 Task: Add an action where "Comment mode is Private" in downgrade and inform.
Action: Mouse moved to (92, 369)
Screenshot: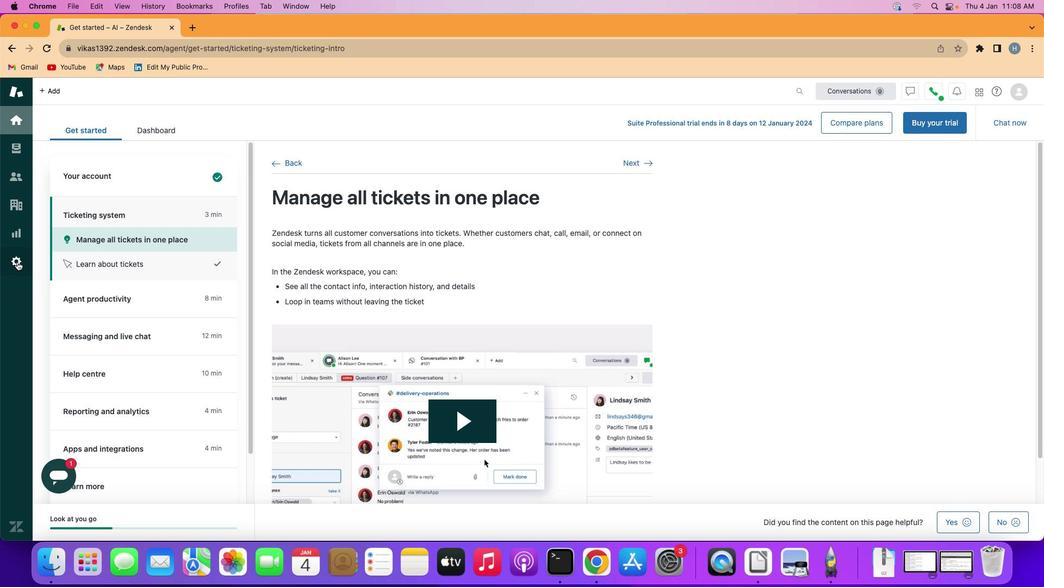 
Action: Mouse pressed left at (92, 369)
Screenshot: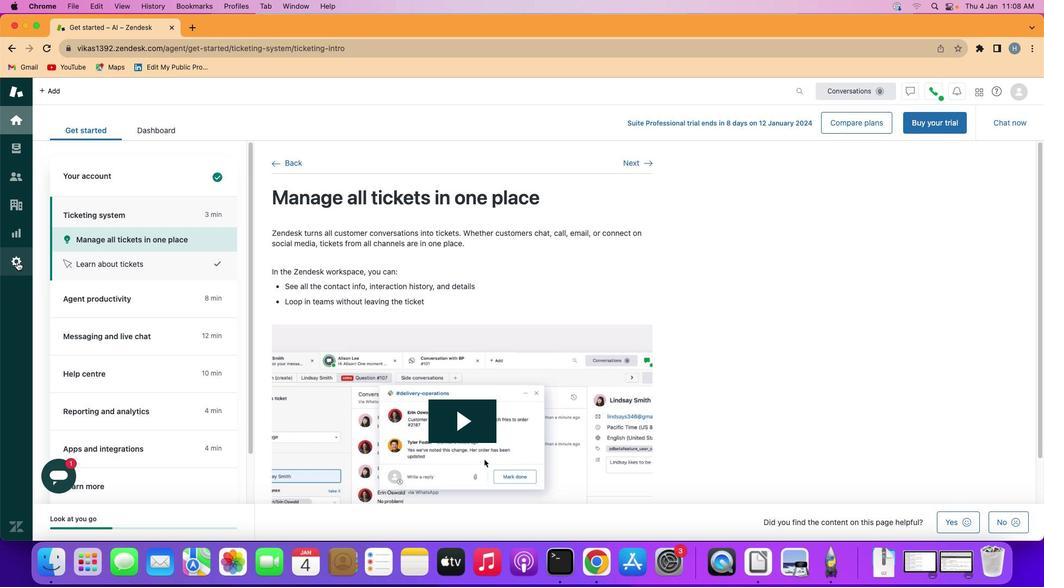 
Action: Mouse moved to (240, 423)
Screenshot: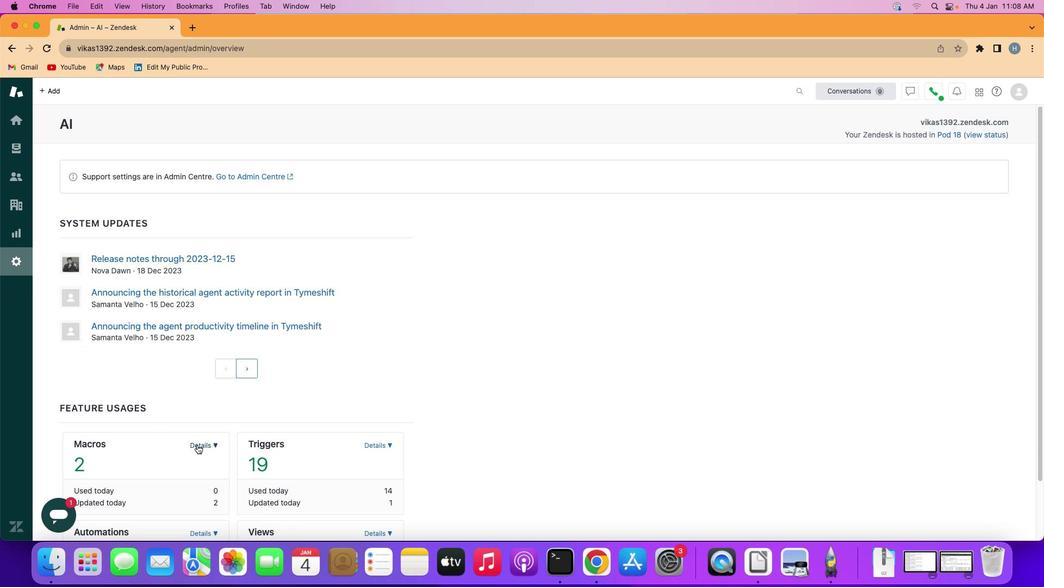 
Action: Mouse pressed left at (240, 423)
Screenshot: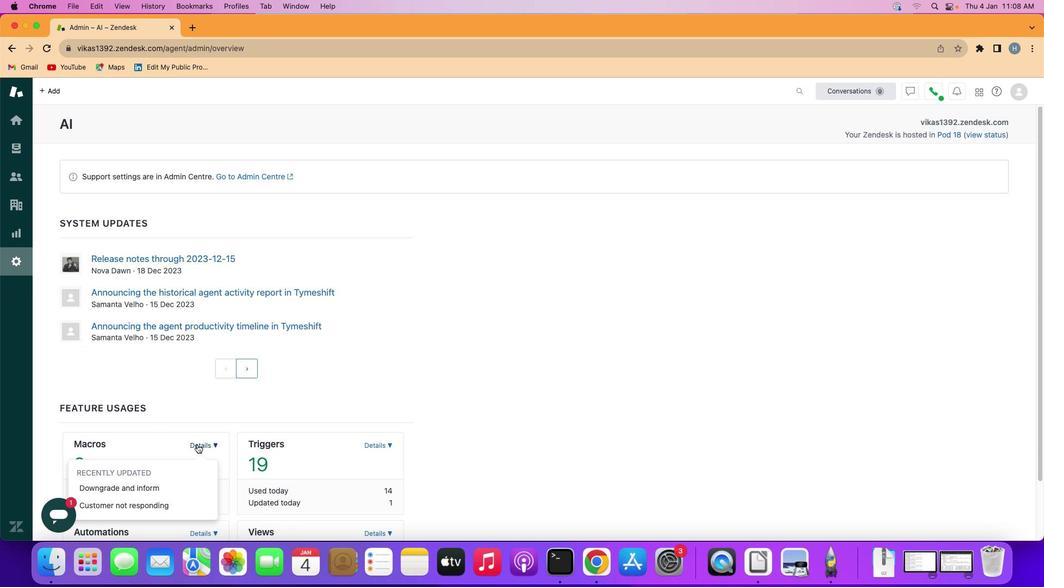 
Action: Mouse moved to (201, 434)
Screenshot: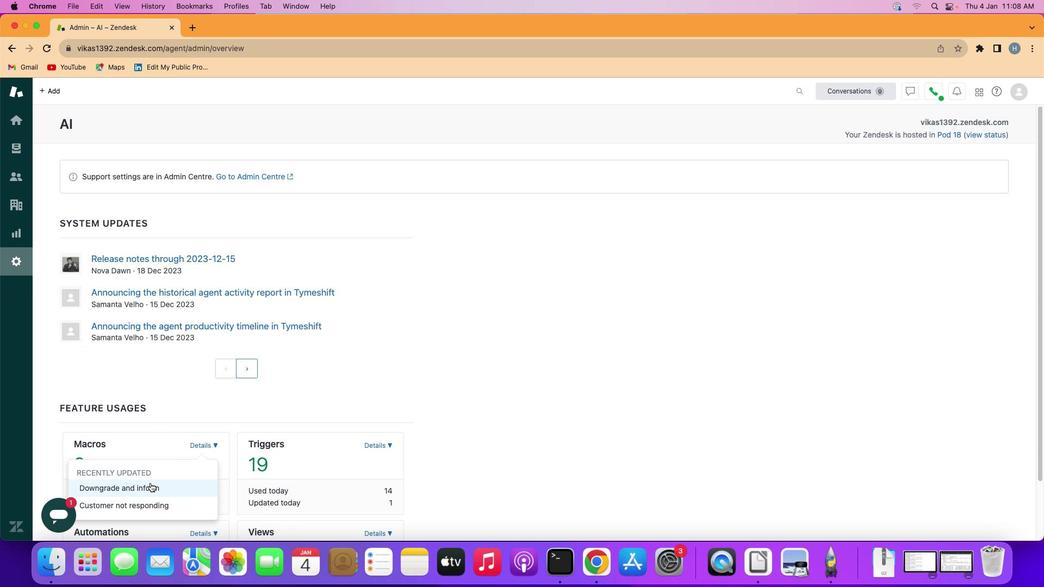 
Action: Mouse pressed left at (201, 434)
Screenshot: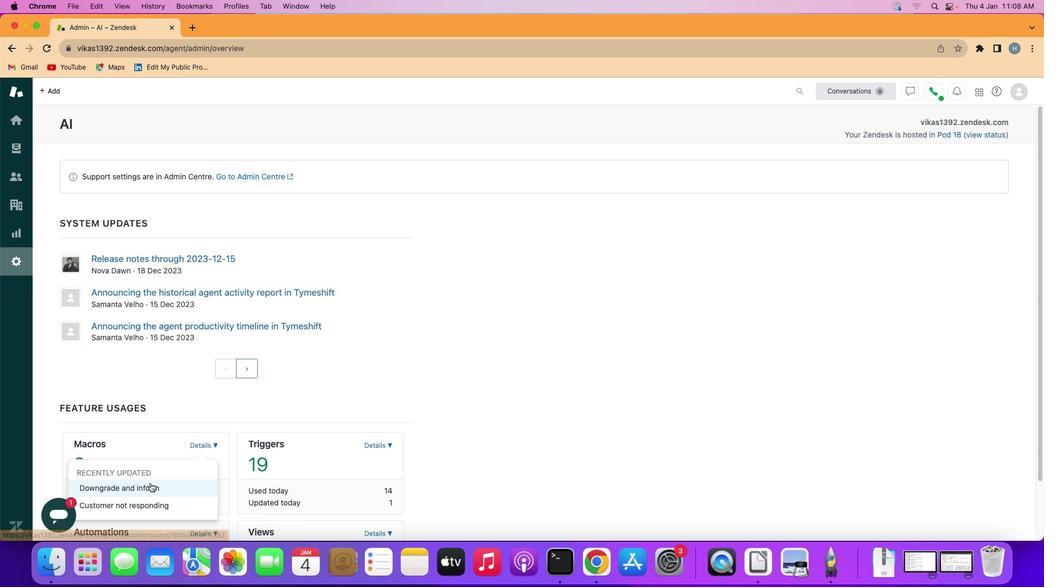 
Action: Mouse moved to (236, 408)
Screenshot: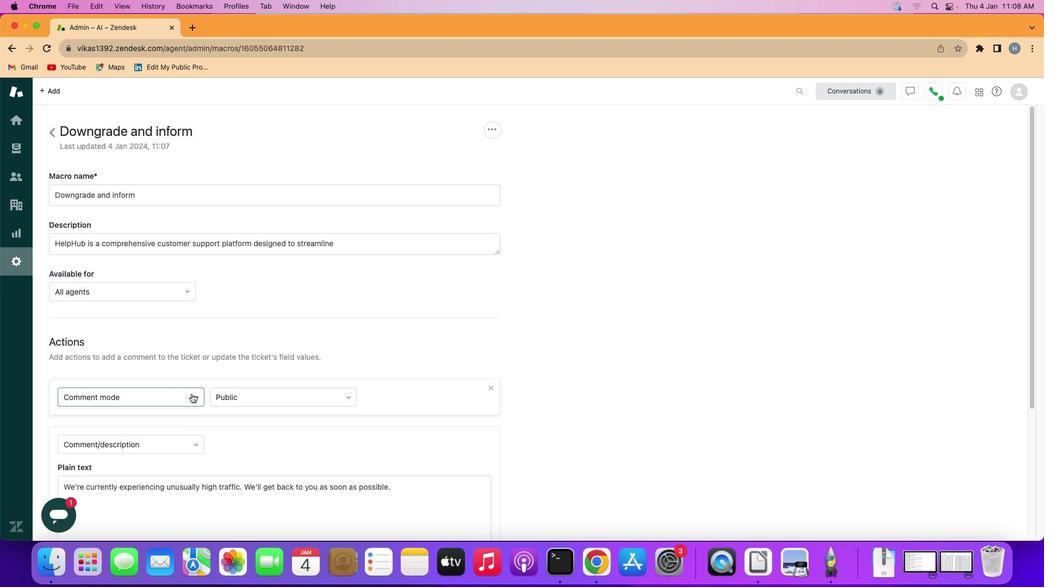 
Action: Mouse pressed left at (236, 408)
Screenshot: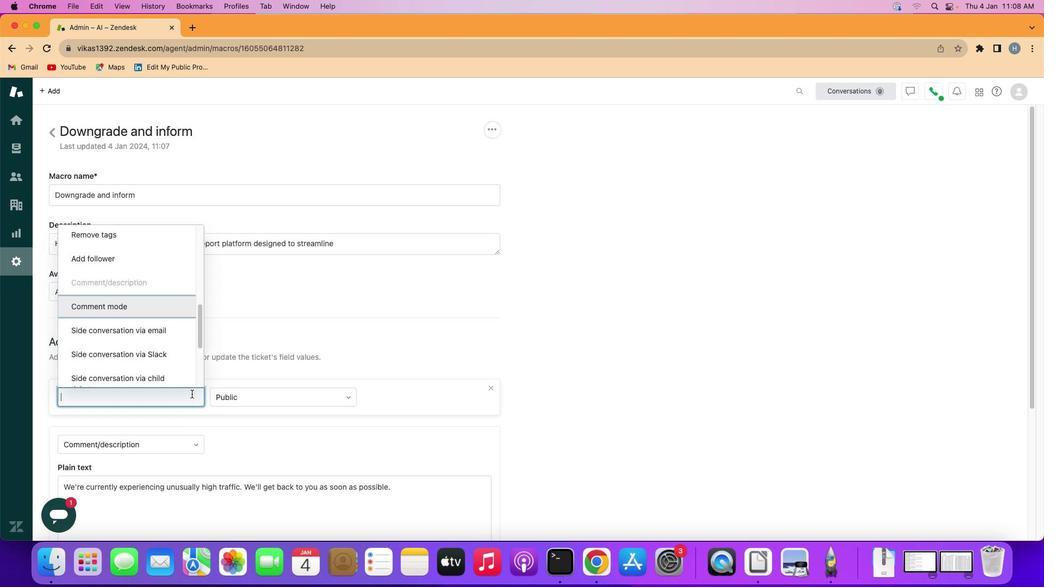 
Action: Mouse moved to (220, 383)
Screenshot: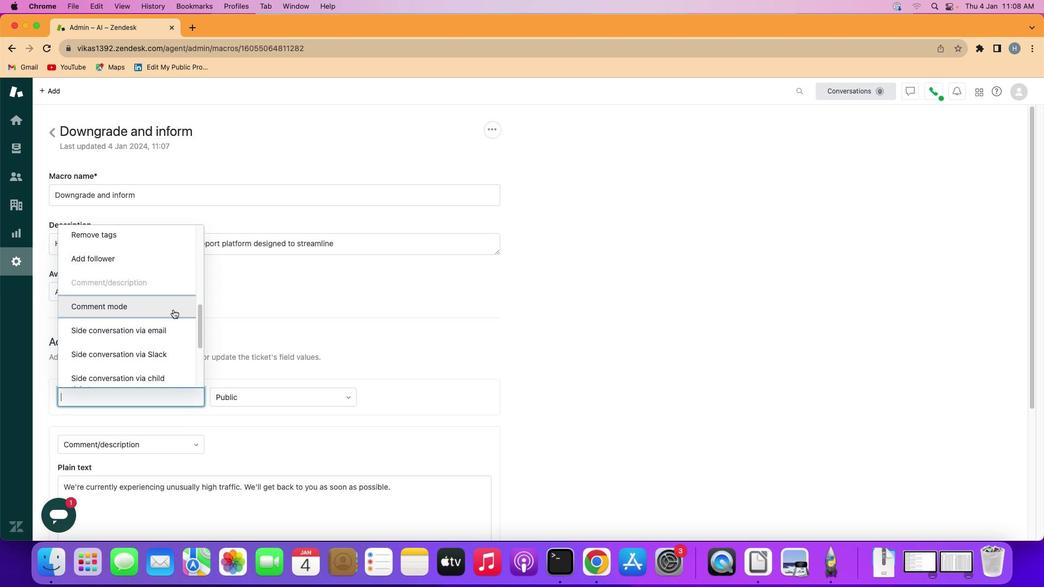 
Action: Mouse pressed left at (220, 383)
Screenshot: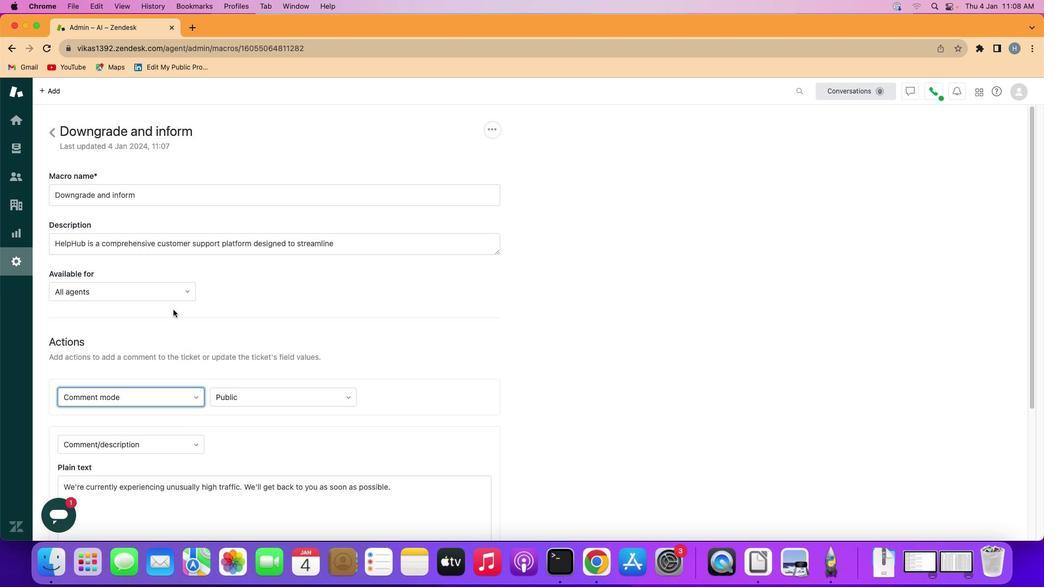 
Action: Mouse moved to (292, 409)
Screenshot: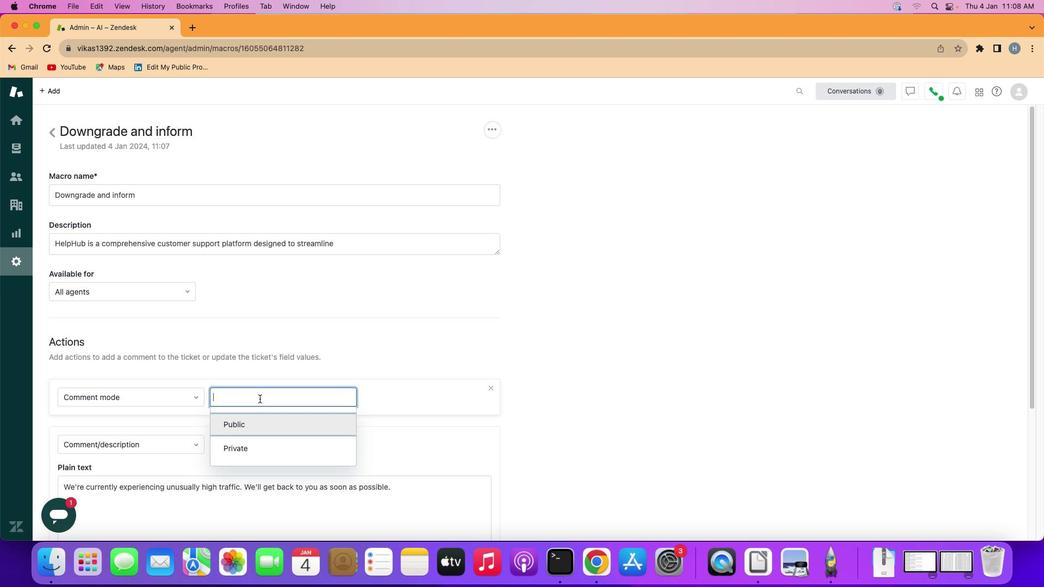 
Action: Mouse pressed left at (292, 409)
Screenshot: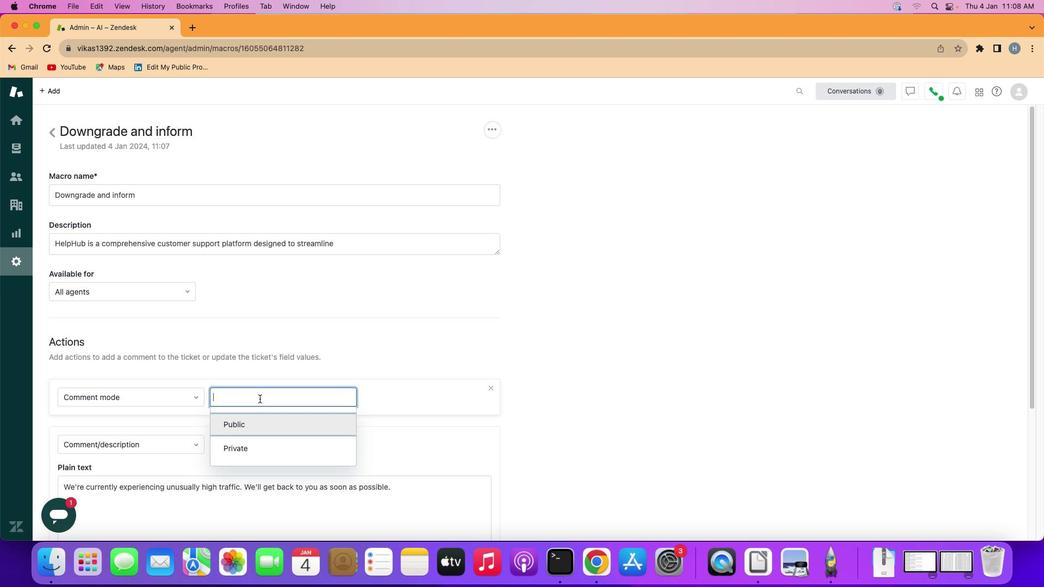 
Action: Mouse moved to (288, 425)
Screenshot: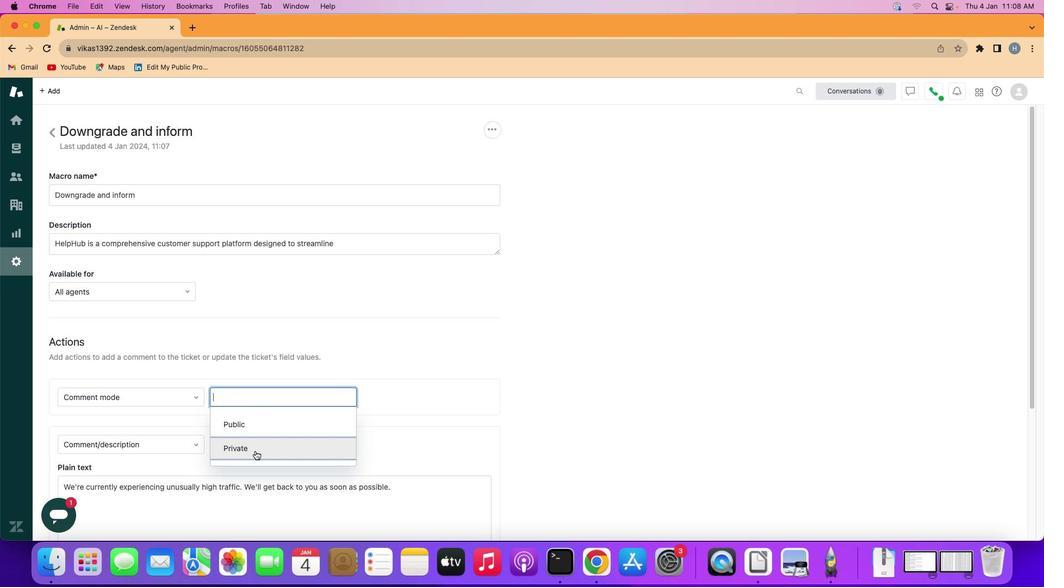 
Action: Mouse pressed left at (288, 425)
Screenshot: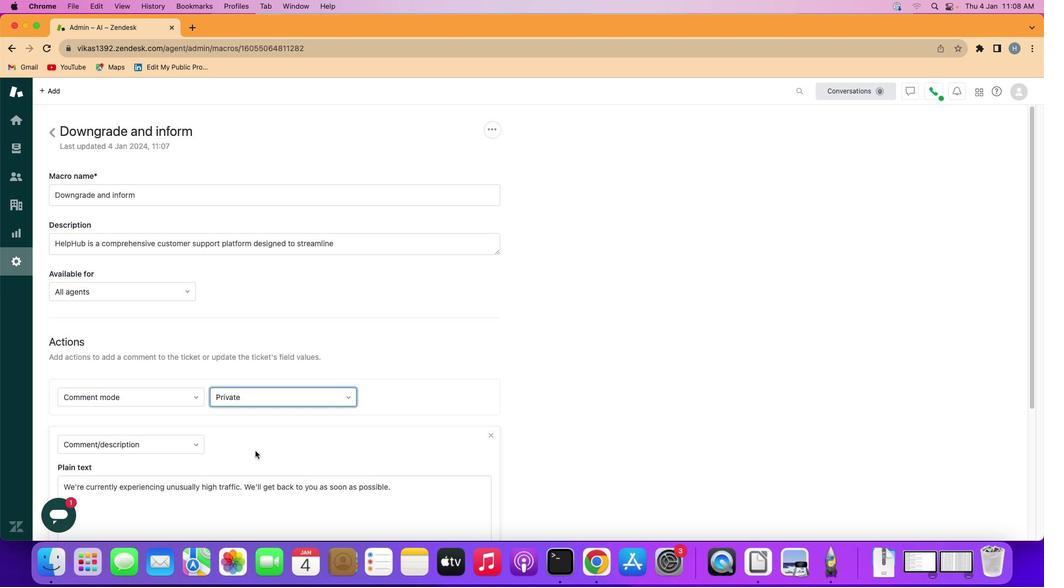
Action: Mouse moved to (436, 431)
Screenshot: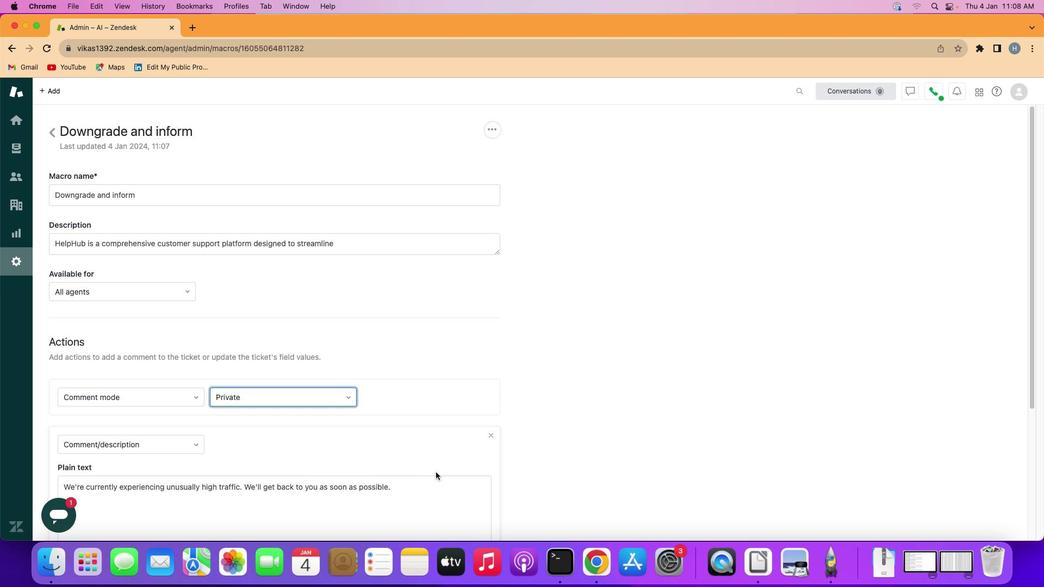 
Action: Mouse scrolled (436, 431) with delta (78, 291)
Screenshot: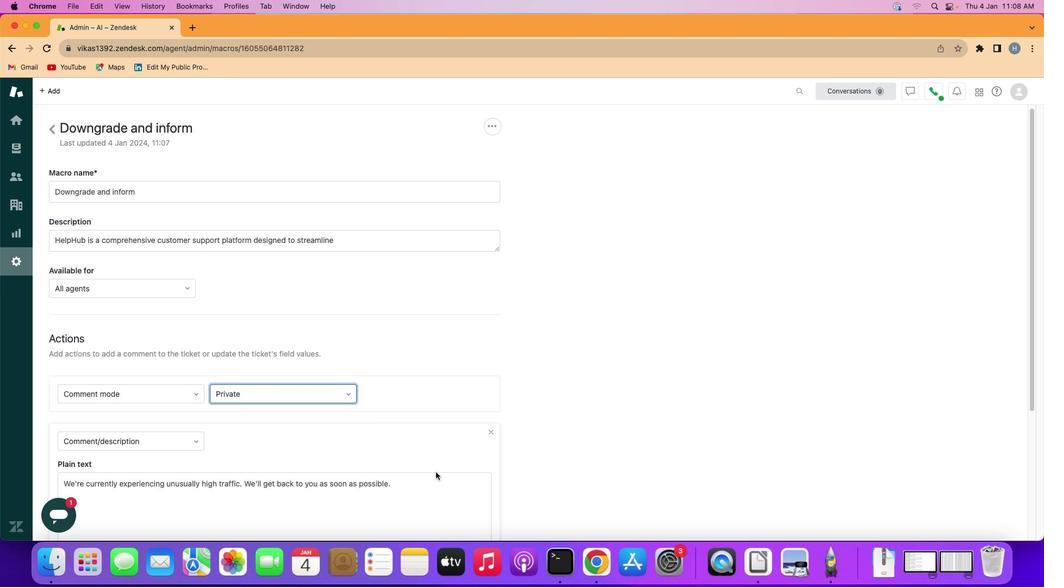 
Action: Mouse scrolled (436, 431) with delta (78, 291)
Screenshot: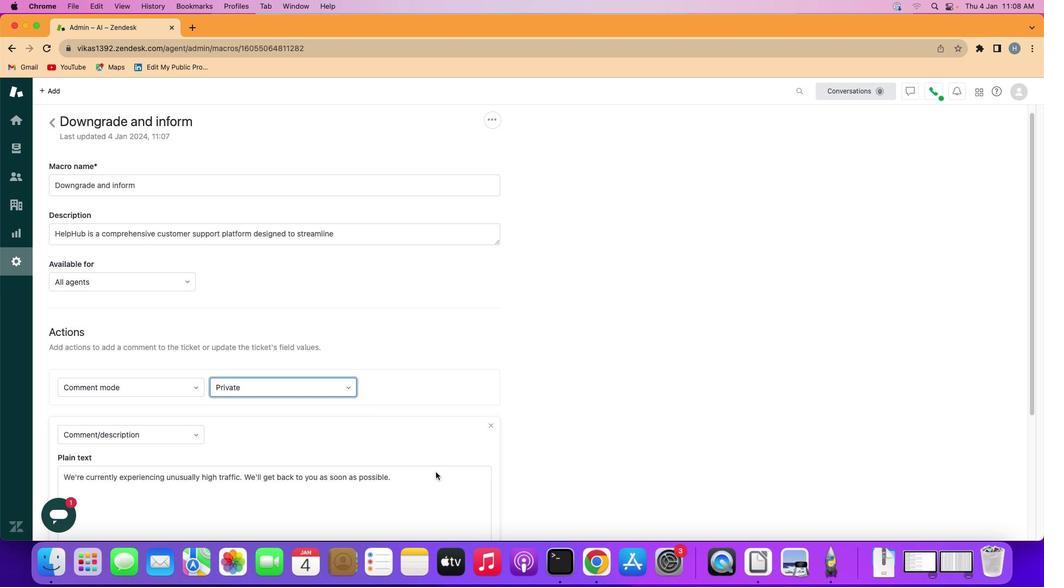 
Action: Mouse scrolled (436, 431) with delta (78, 291)
Screenshot: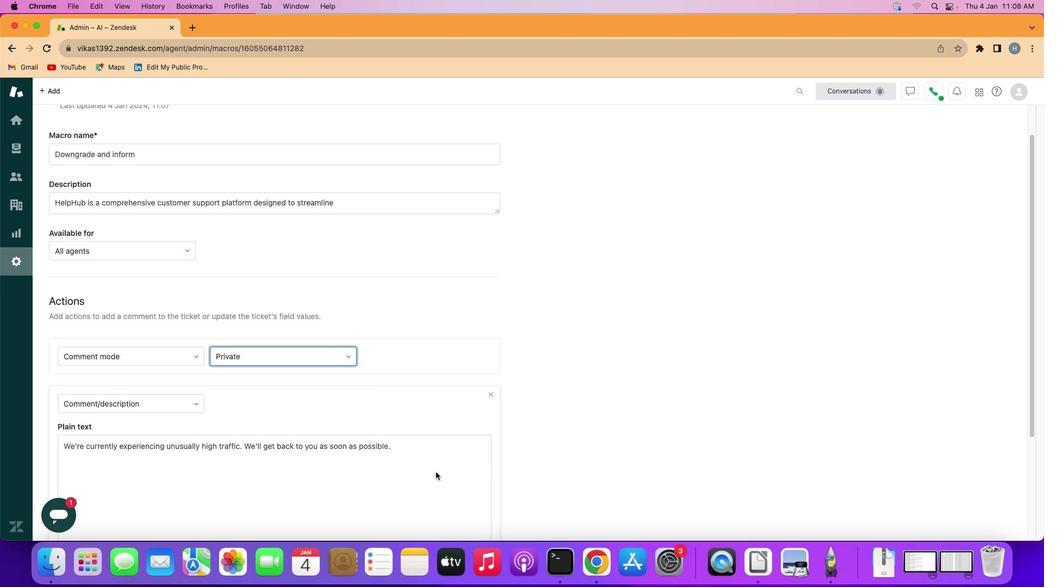 
Action: Mouse scrolled (436, 431) with delta (78, 291)
Screenshot: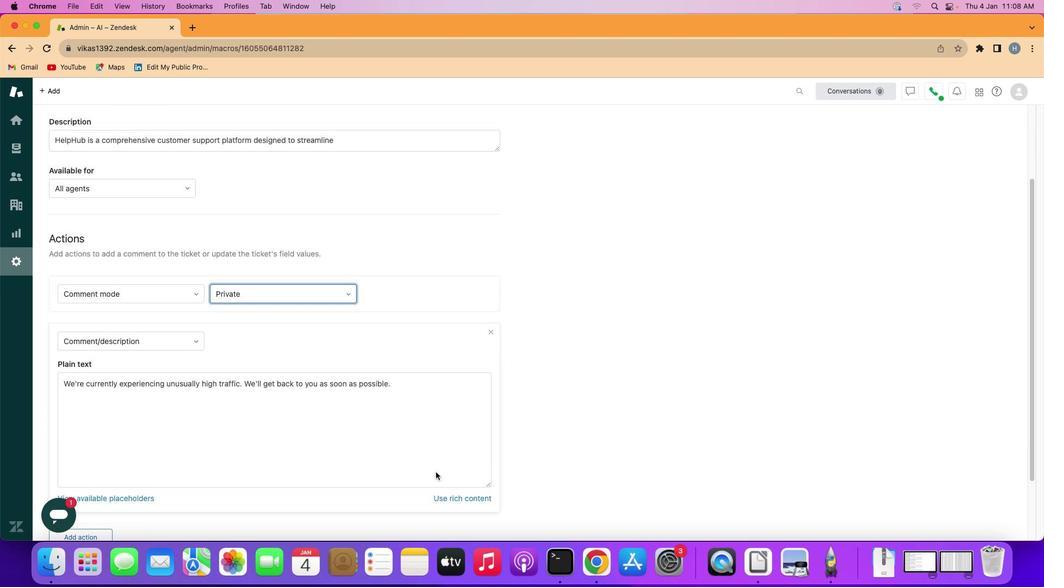 
Action: Mouse scrolled (436, 431) with delta (78, 291)
Screenshot: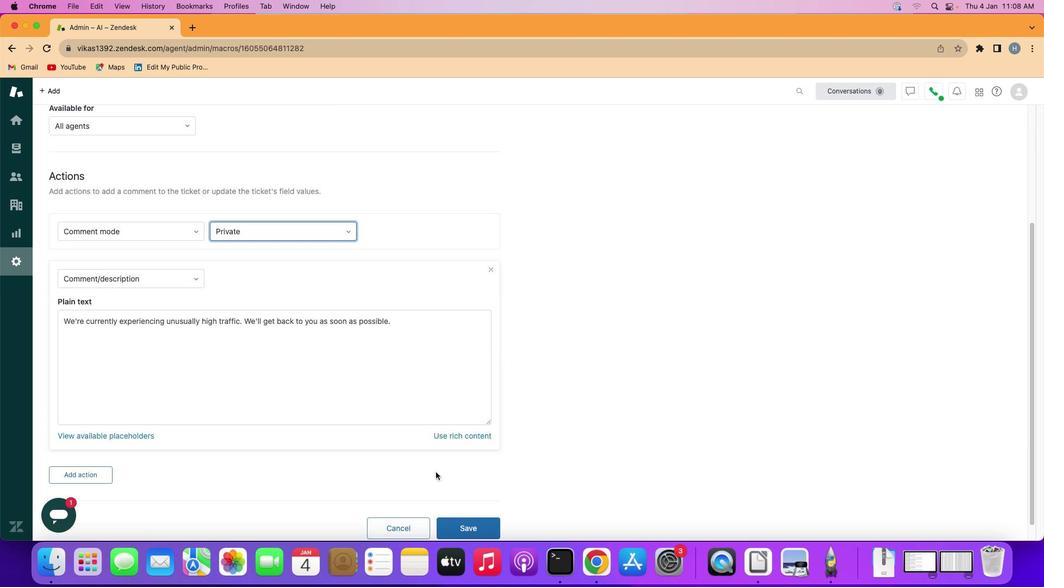 
Action: Mouse scrolled (436, 431) with delta (78, 291)
Screenshot: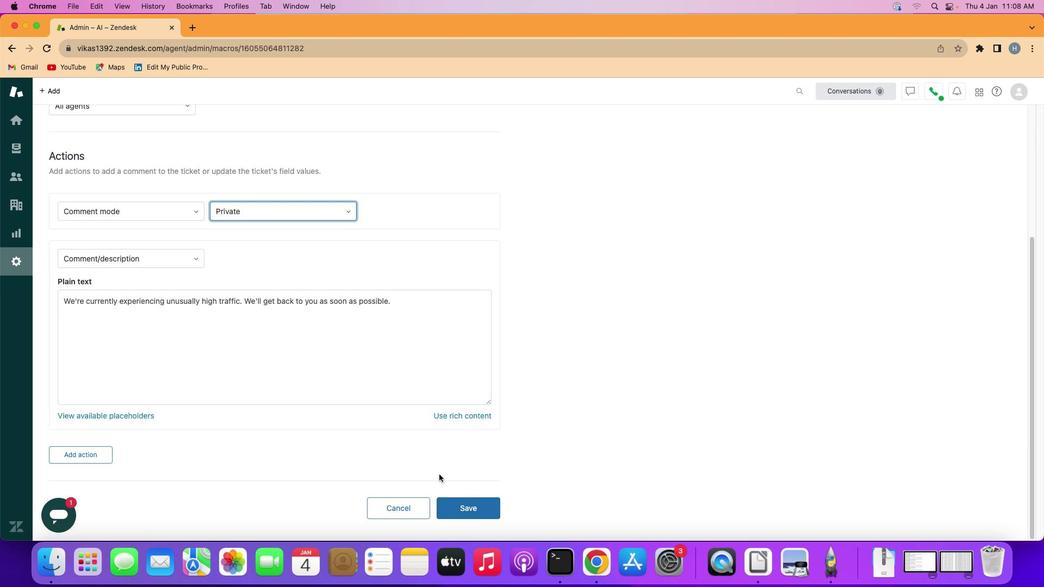 
Action: Mouse scrolled (436, 431) with delta (78, 291)
Screenshot: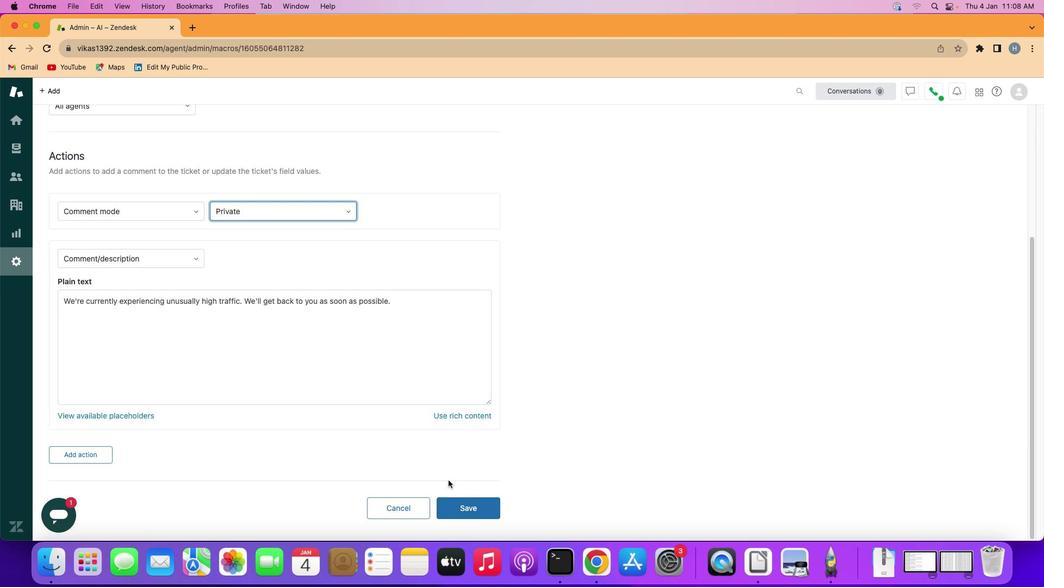 
Action: Mouse scrolled (436, 431) with delta (78, 291)
Screenshot: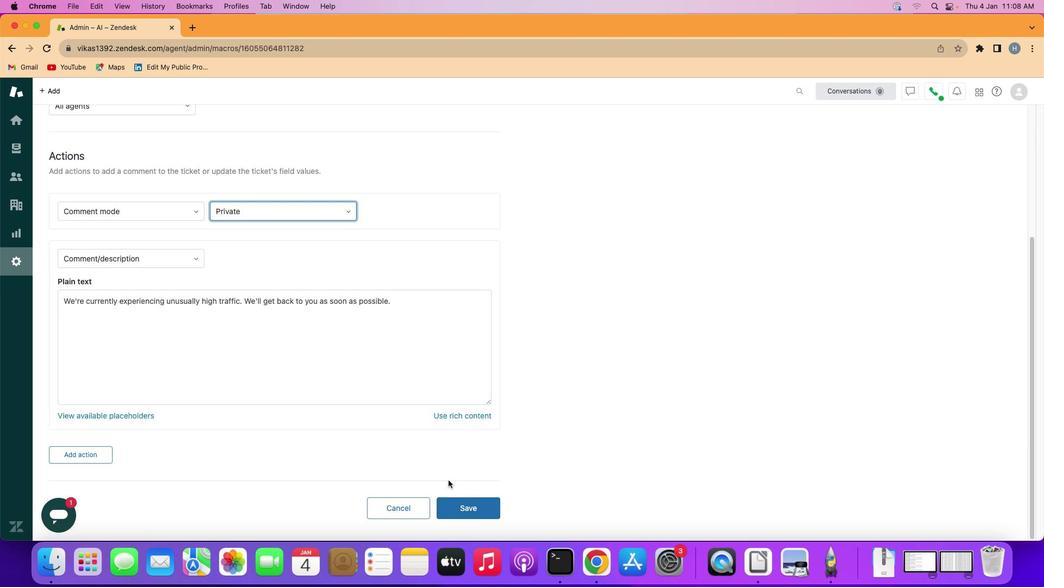 
Action: Mouse moved to (467, 441)
Screenshot: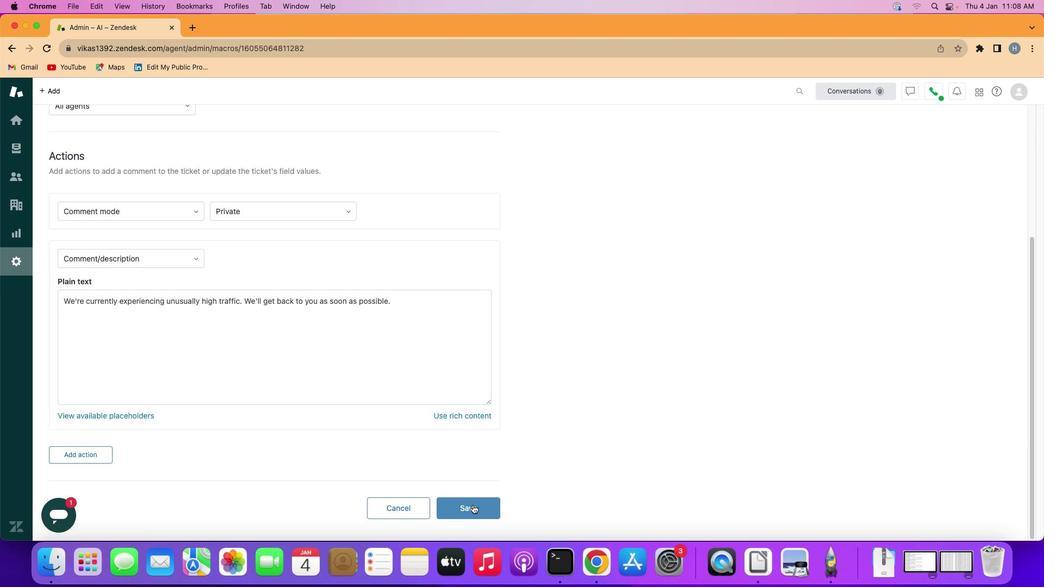
Action: Mouse pressed left at (467, 441)
Screenshot: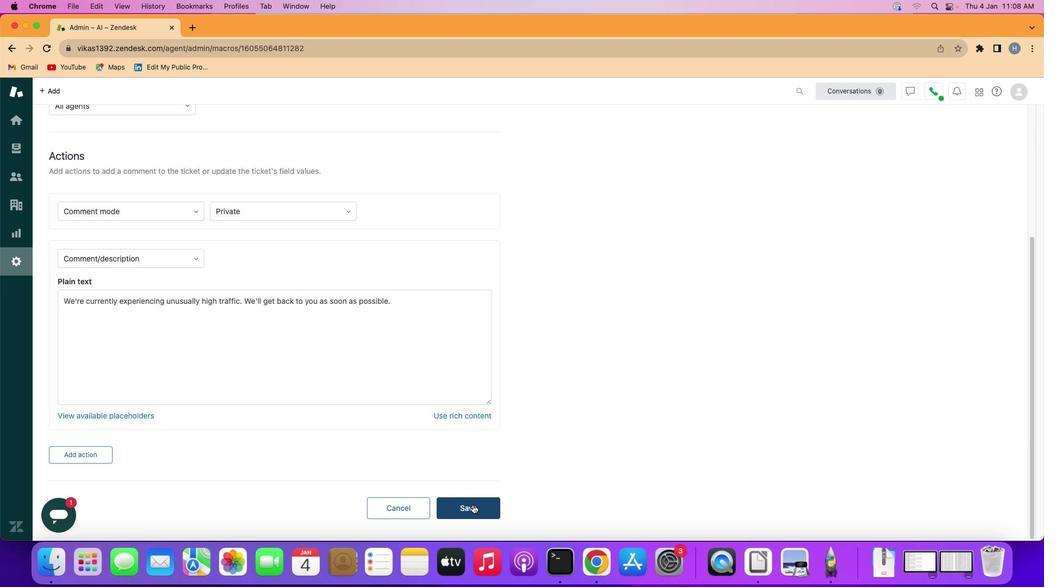 
Action: Mouse moved to (528, 402)
Screenshot: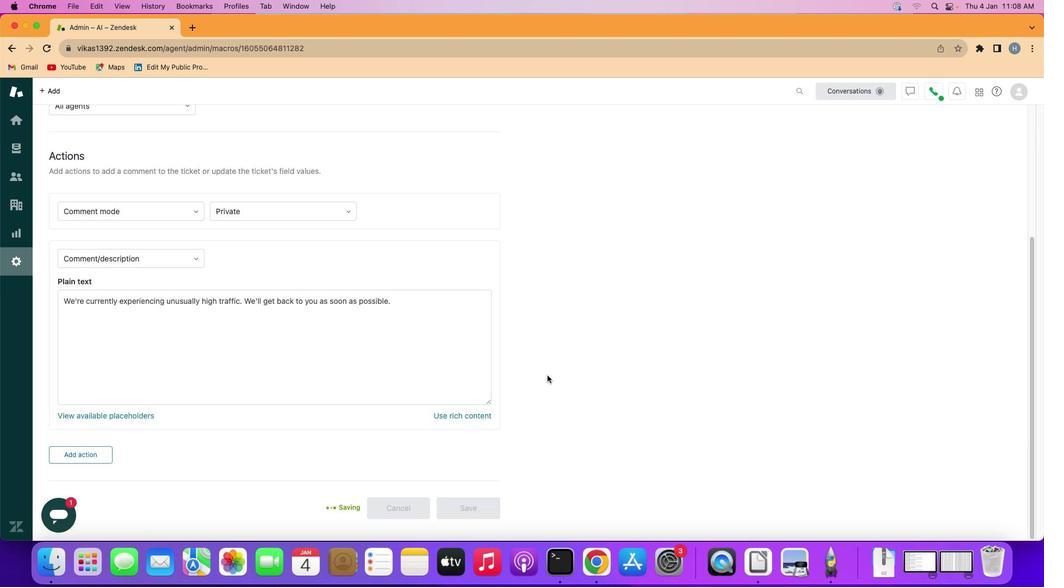 
